 Task: Reply All to email with the signature Edward Wright with the subject Request for a pay raise from softage.1@softage.net with the message Could you provide me with a list of the projects constraints and assumptions?
Action: Mouse moved to (93, 111)
Screenshot: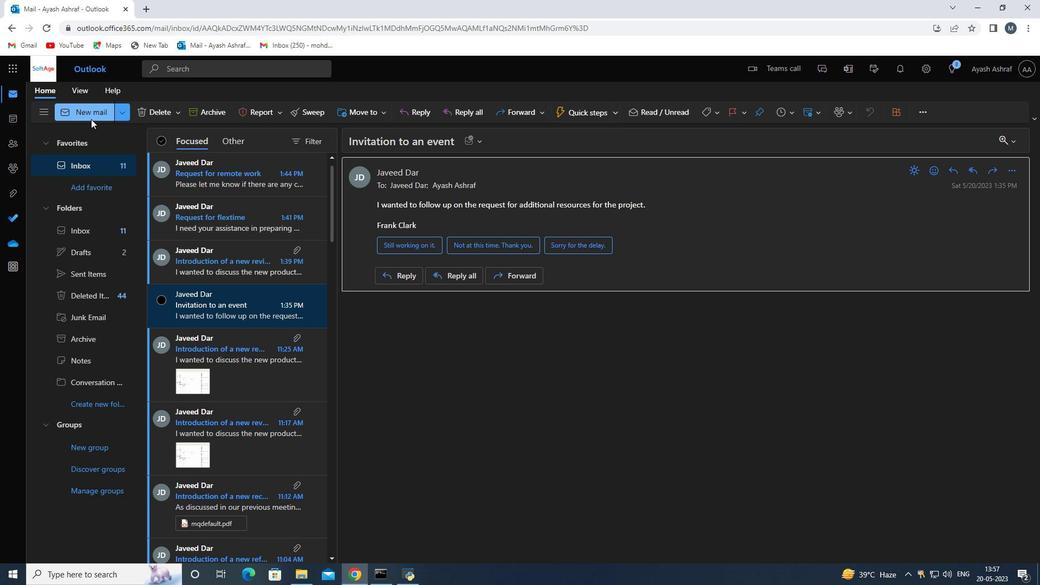 
Action: Mouse pressed left at (93, 111)
Screenshot: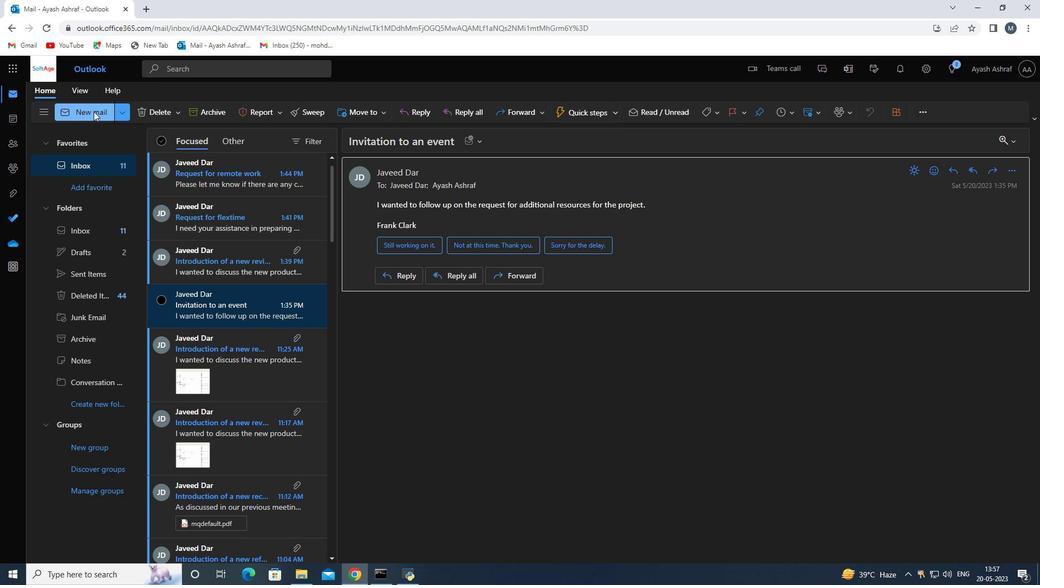
Action: Mouse moved to (441, 177)
Screenshot: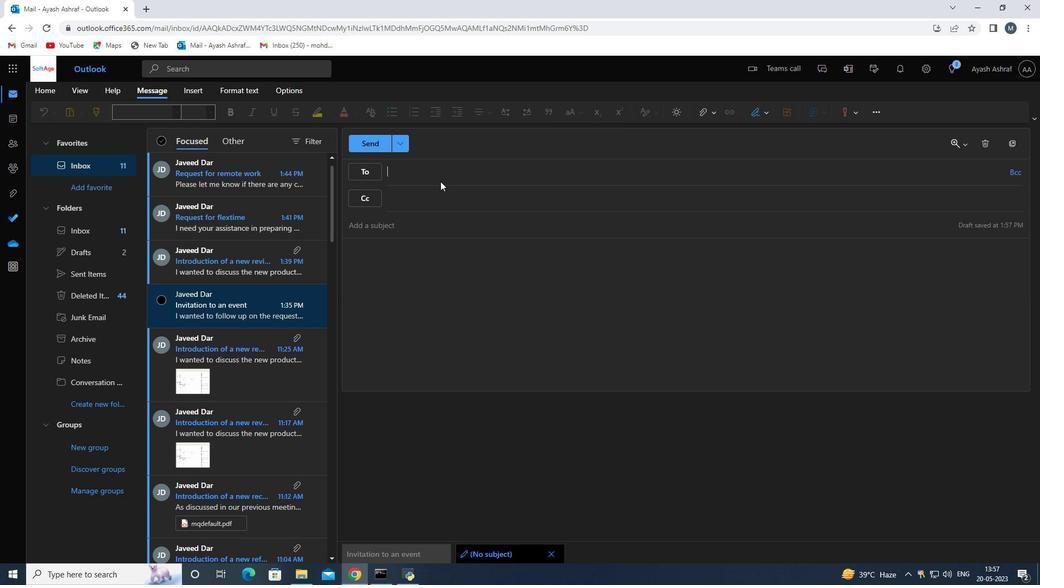 
Action: Mouse pressed left at (441, 177)
Screenshot: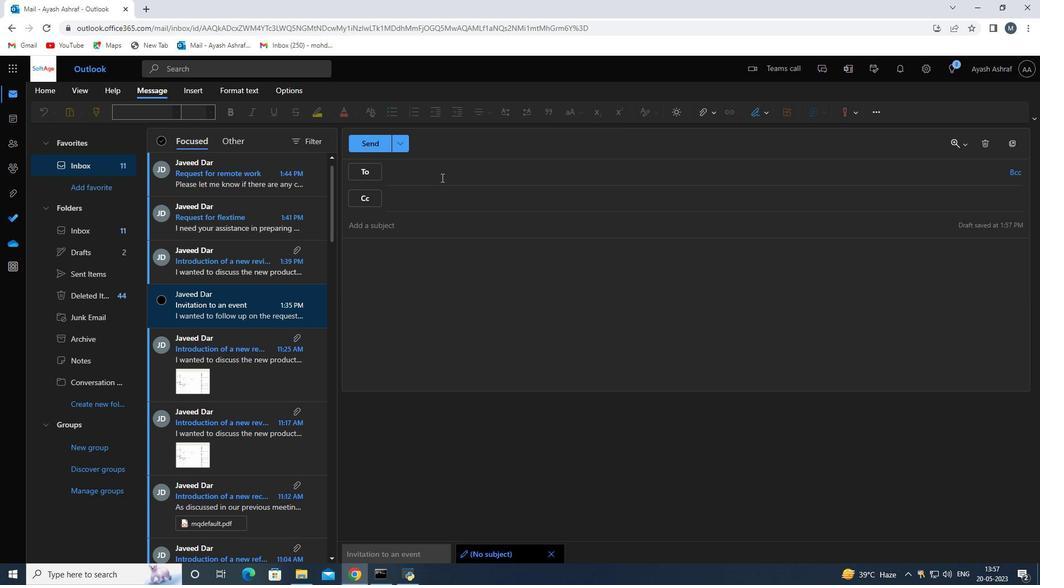 
Action: Key pressed j<Key.enter><Key.shift>Mohdayash7051<Key.shift>@gmail.com<Key.backspace><Key.backspace><Key.backspace><Key.backspace><Key.backspace><Key.backspace><Key.backspace><Key.backspace><Key.backspace><Key.backspace><Key.backspace><Key.backspace><Key.backspace><Key.backspace><Key.backspace><Key.backspace><Key.backspace><Key.backspace><Key.backspace><Key.backspace><Key.backspace><Key.backspace><Key.backspace>abh
Screenshot: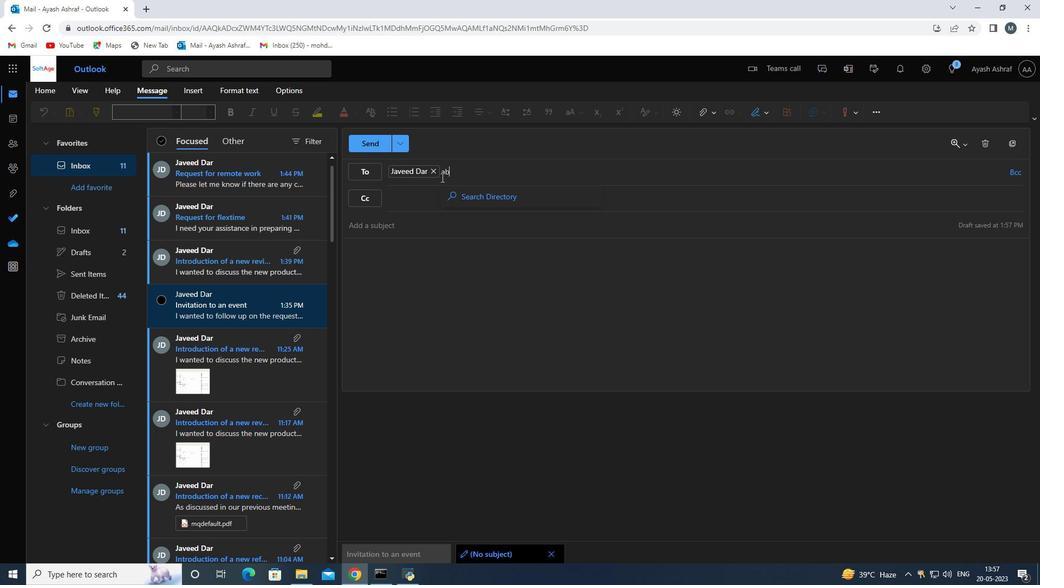 
Action: Mouse moved to (473, 326)
Screenshot: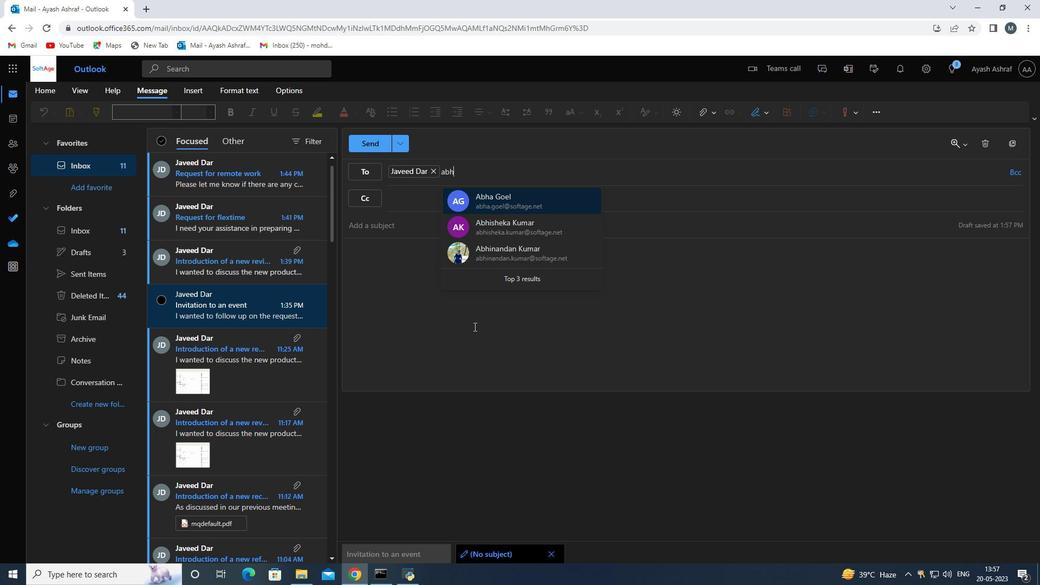 
Action: Mouse pressed left at (473, 326)
Screenshot: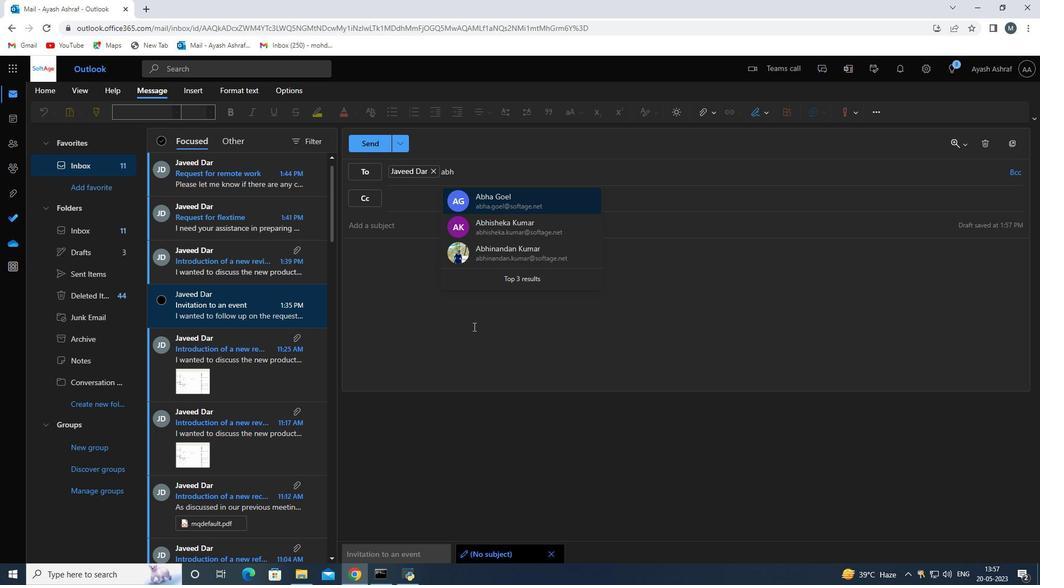 
Action: Mouse moved to (484, 176)
Screenshot: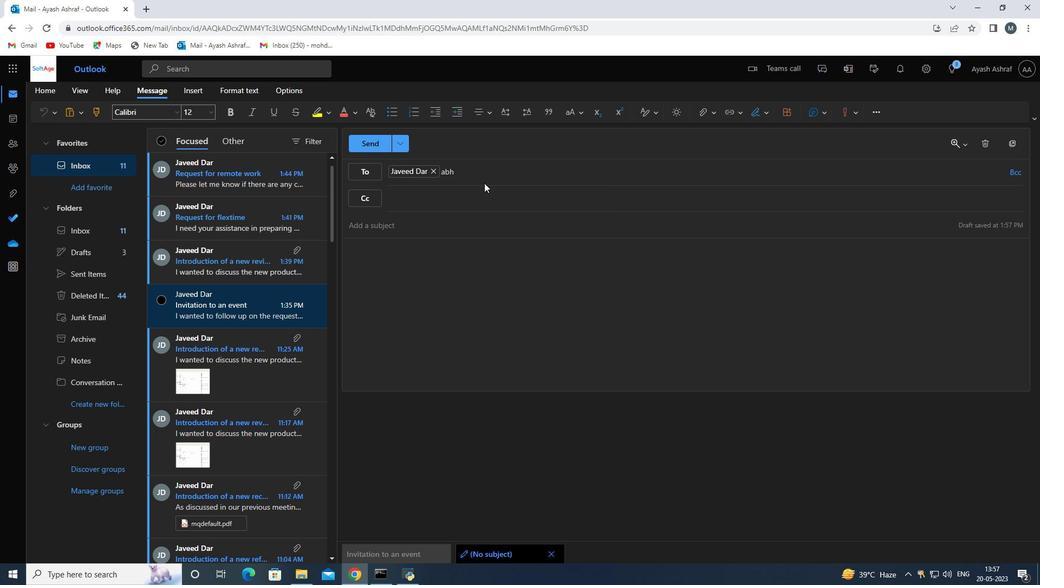 
Action: Mouse pressed left at (484, 176)
Screenshot: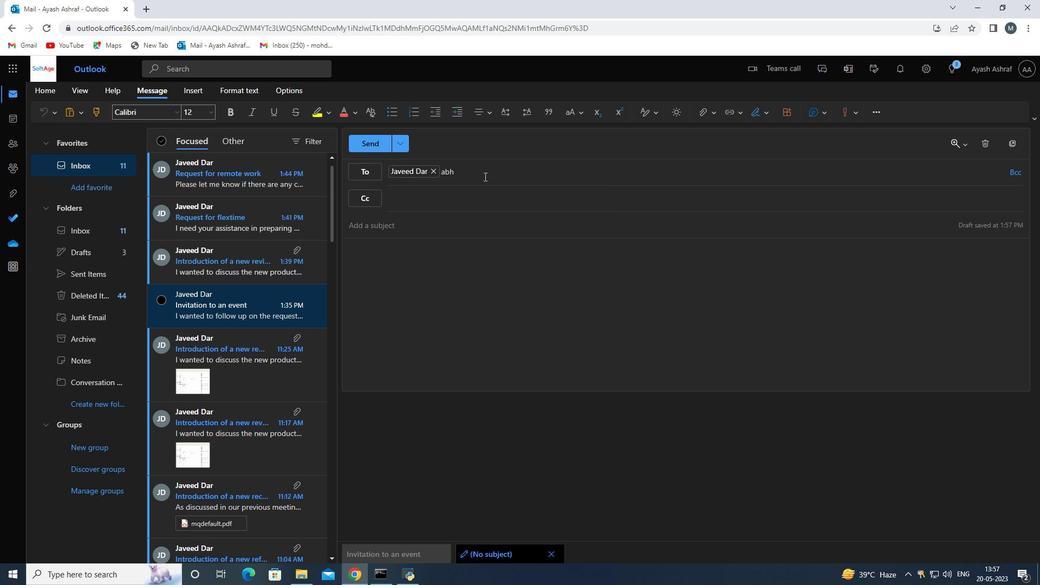 
Action: Key pressed <Key.backspace><Key.backspace><Key.backspace>abhi
Screenshot: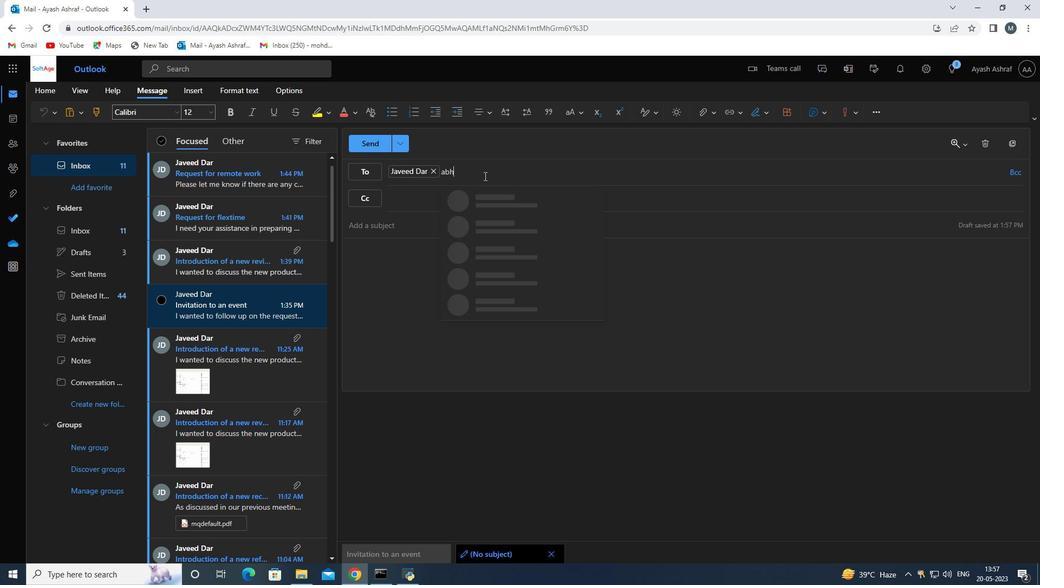 
Action: Mouse moved to (482, 199)
Screenshot: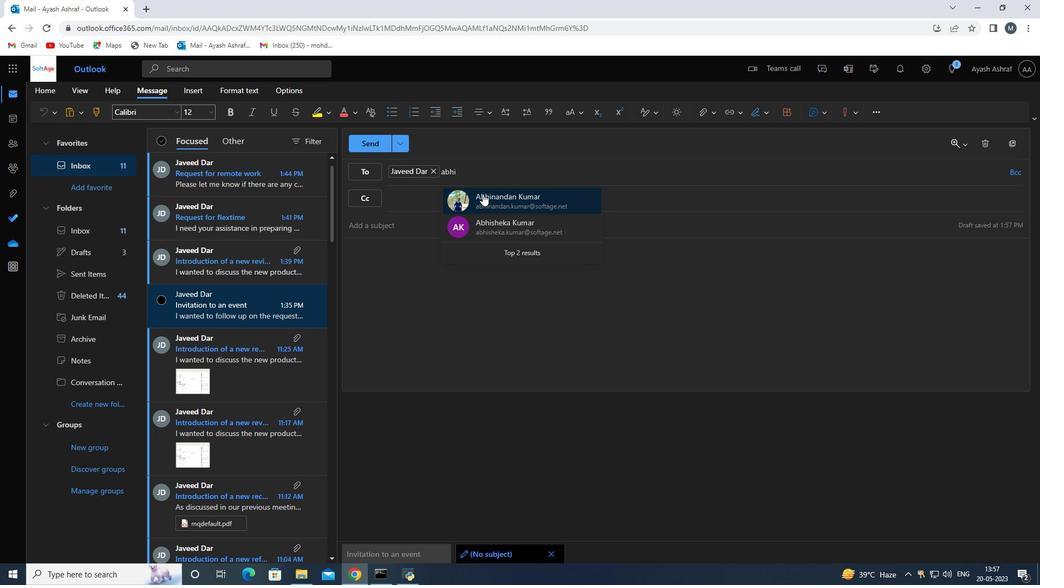 
Action: Key pressed <Key.backspace><Key.backspace><Key.backspace><Key.backspace>san<Key.backspace><Key.backspace><Key.backspace>abh
Screenshot: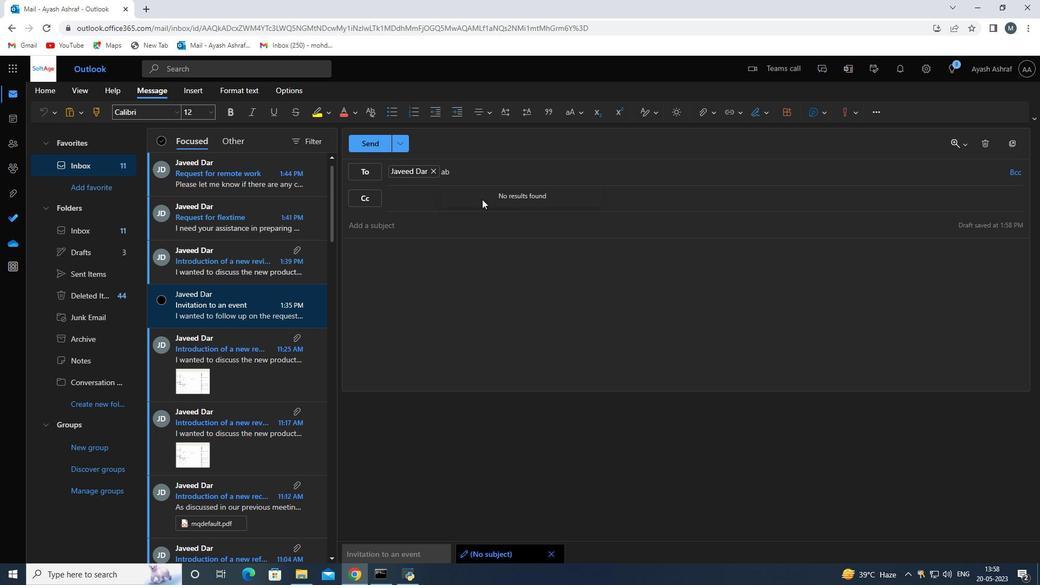 
Action: Mouse moved to (457, 301)
Screenshot: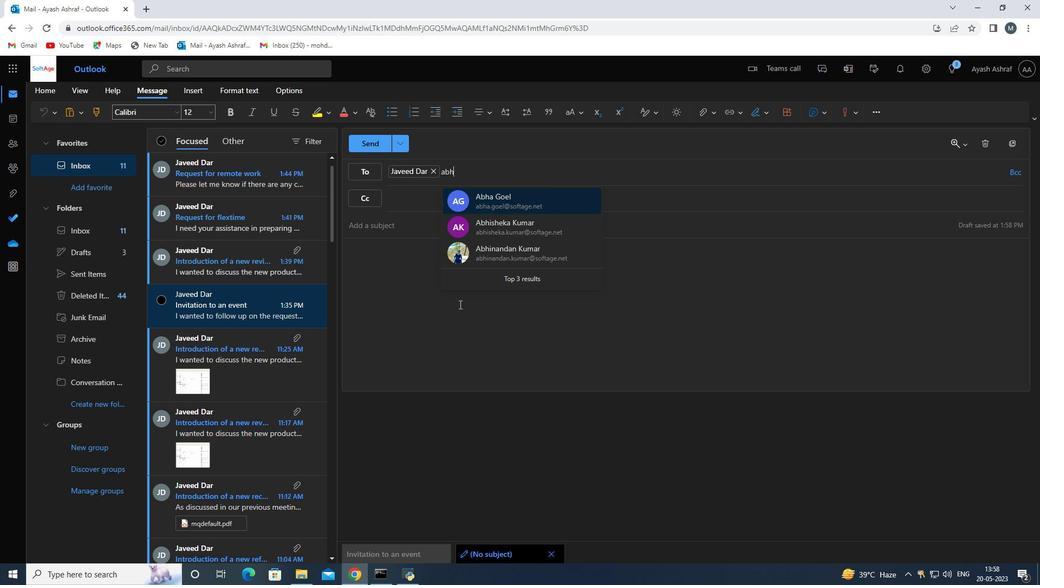 
Action: Key pressed <Key.backspace><Key.backspace><Key.backspace>dh<Key.backspace>a<Key.backspace>
Screenshot: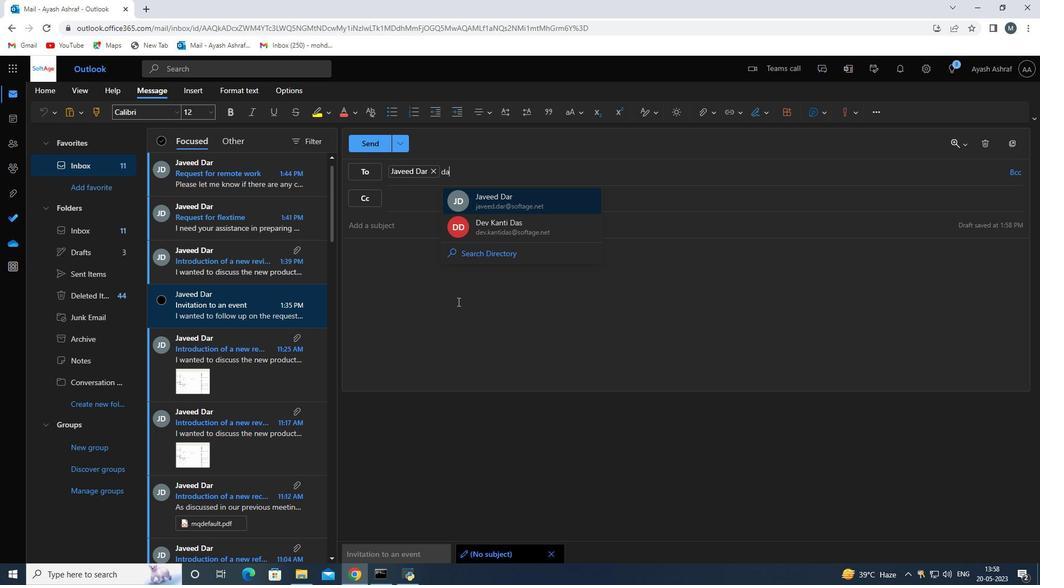 
Action: Mouse moved to (503, 288)
Screenshot: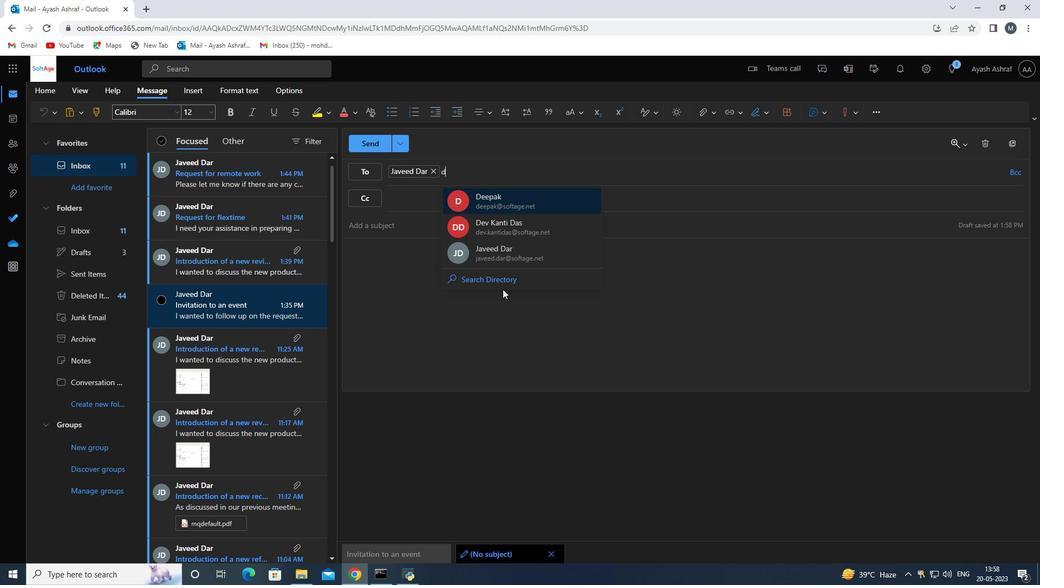 
Action: Key pressed har<Key.backspace><Key.backspace><Key.backspace><Key.backspace>
Screenshot: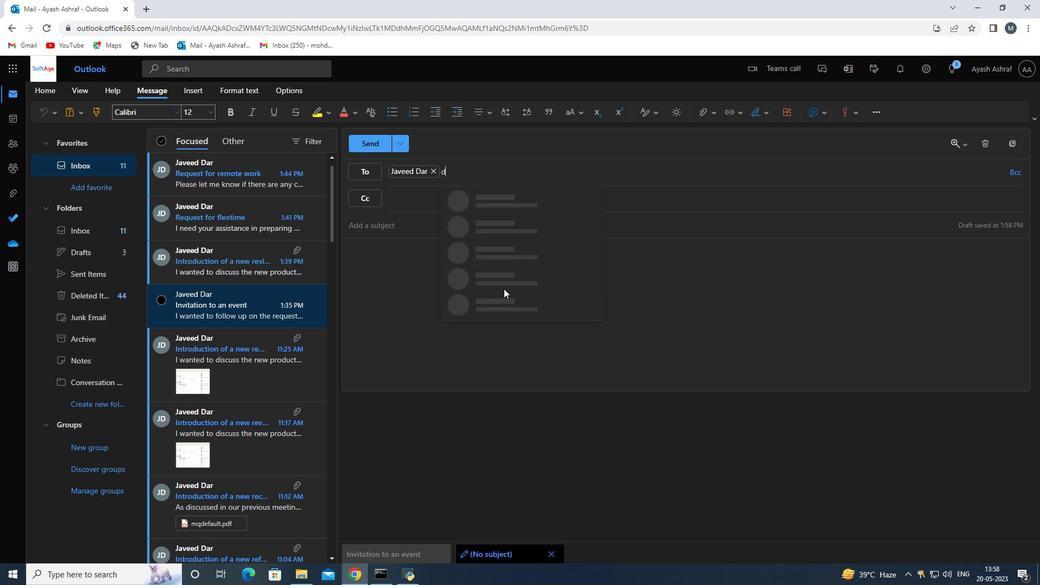 
Action: Mouse moved to (420, 228)
Screenshot: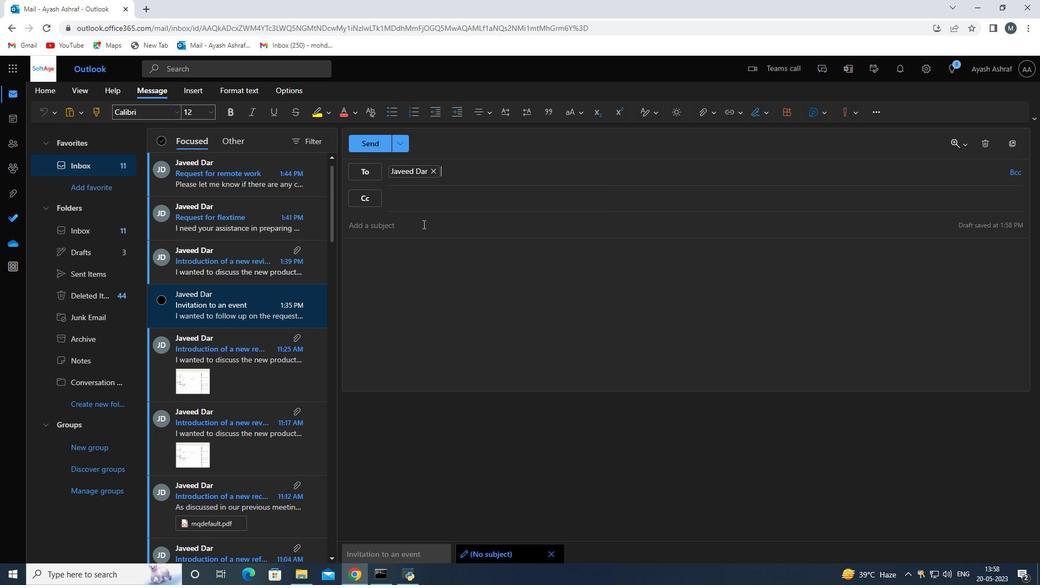 
Action: Mouse pressed left at (420, 228)
Screenshot: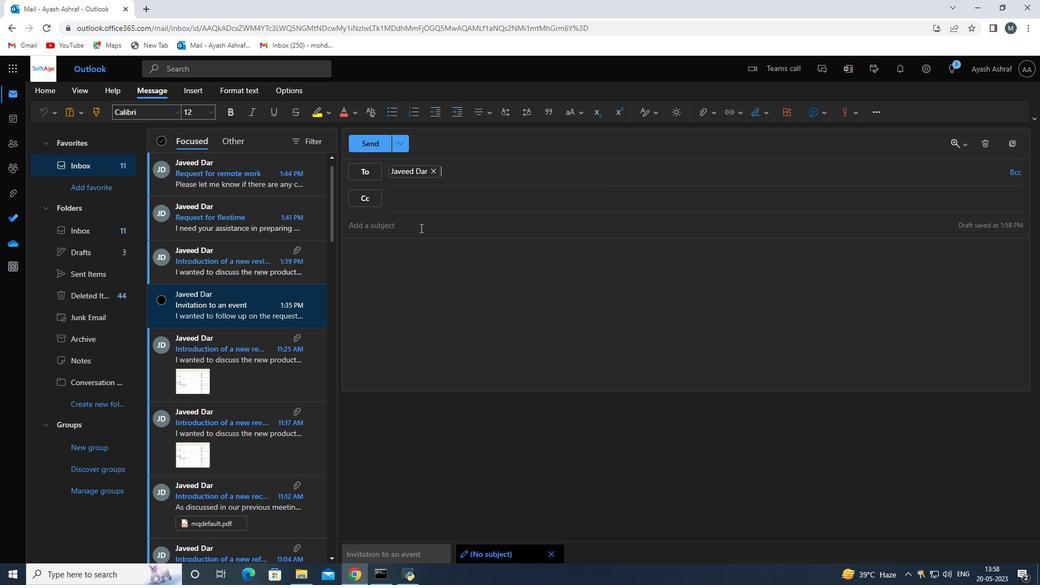 
Action: Mouse moved to (756, 112)
Screenshot: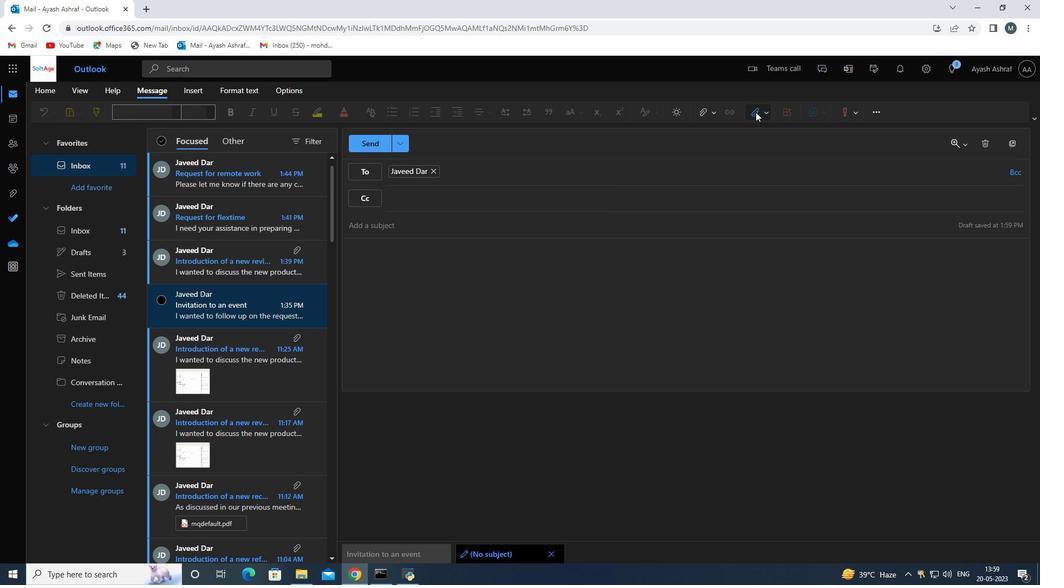 
Action: Mouse pressed left at (756, 112)
Screenshot: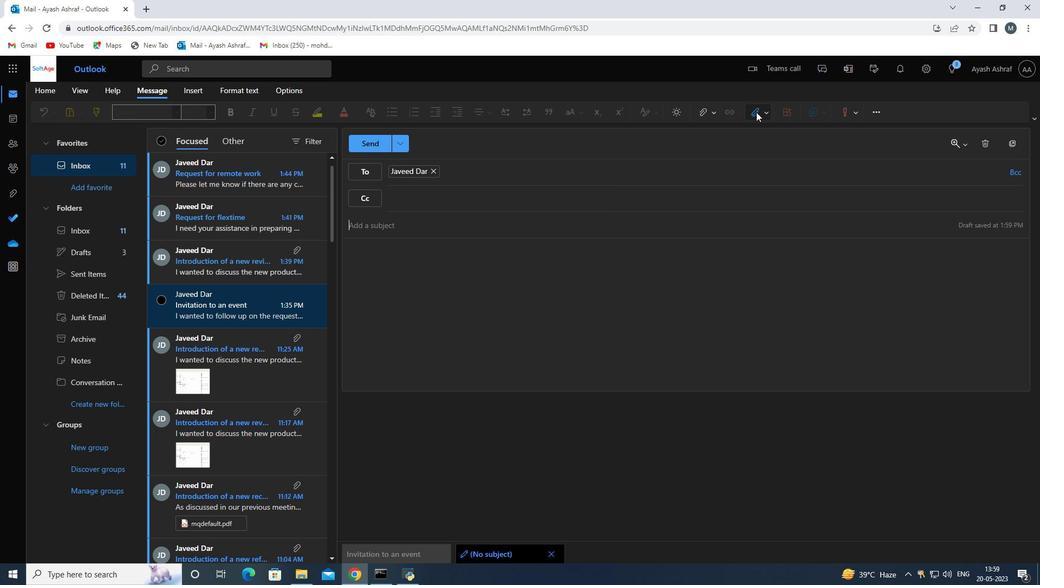 
Action: Mouse moved to (743, 156)
Screenshot: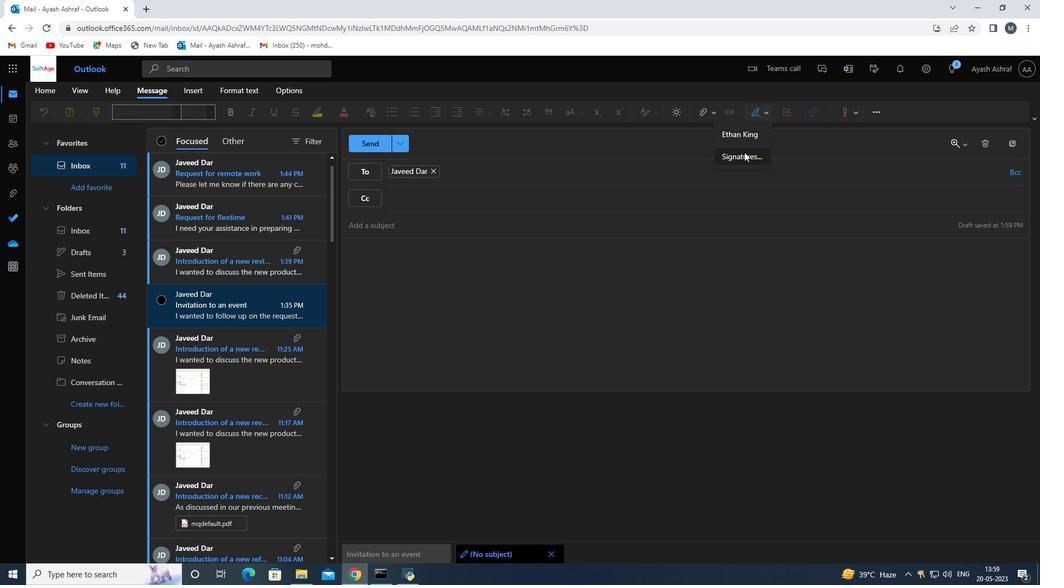 
Action: Mouse pressed left at (743, 156)
Screenshot: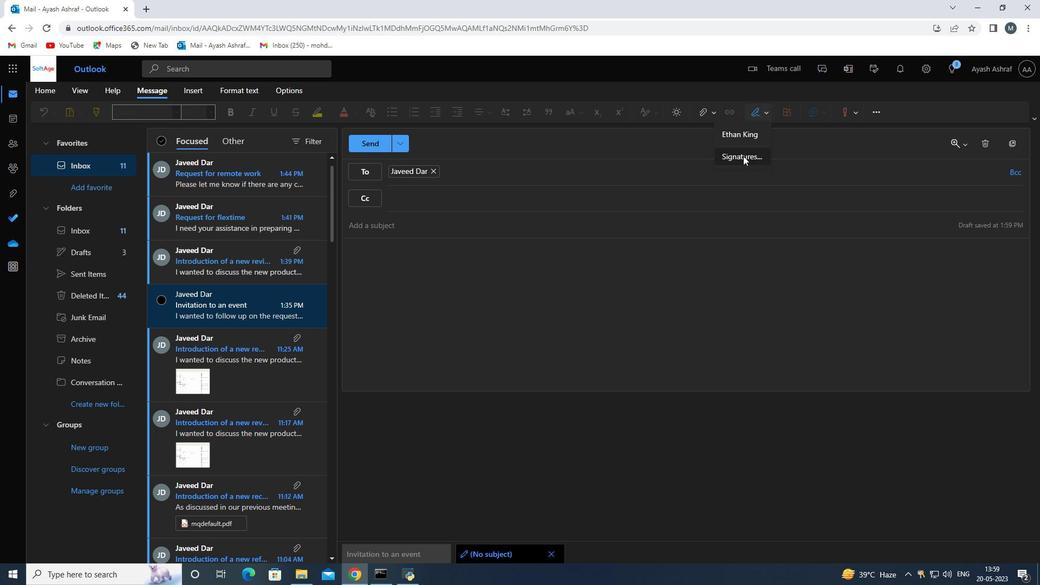 
Action: Mouse moved to (726, 197)
Screenshot: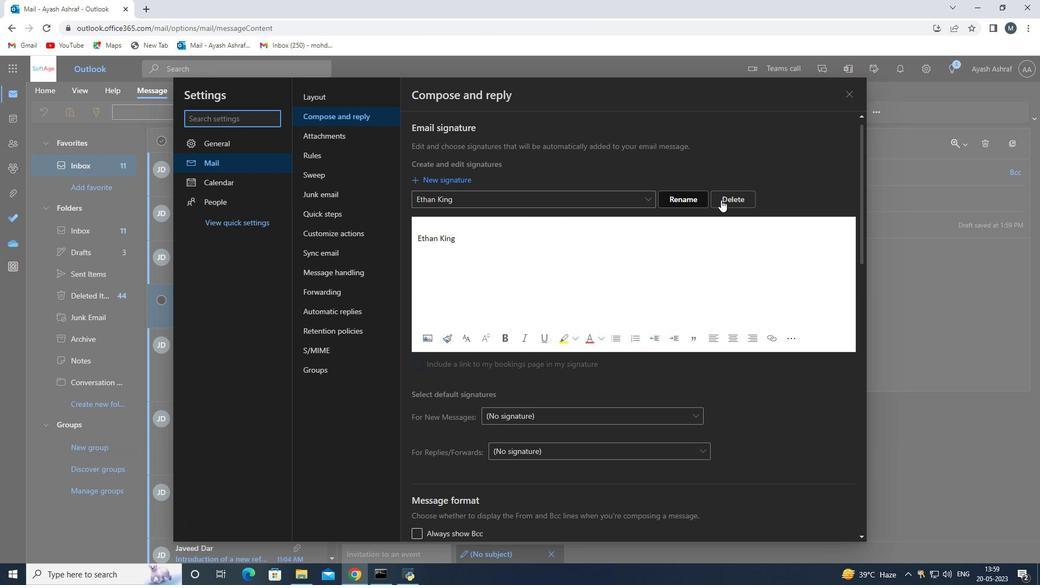 
Action: Mouse pressed left at (726, 197)
Screenshot: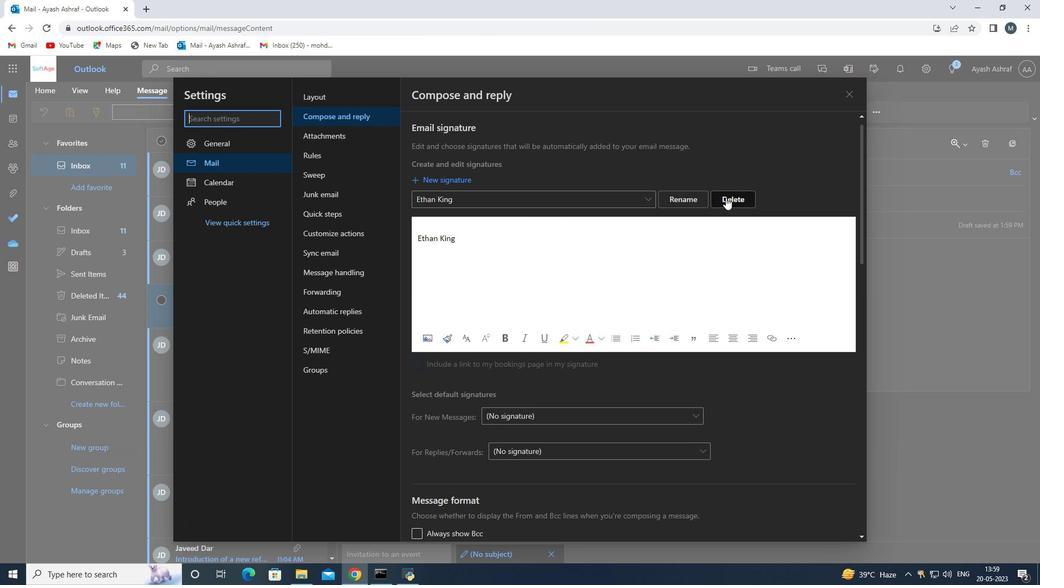
Action: Mouse moved to (495, 199)
Screenshot: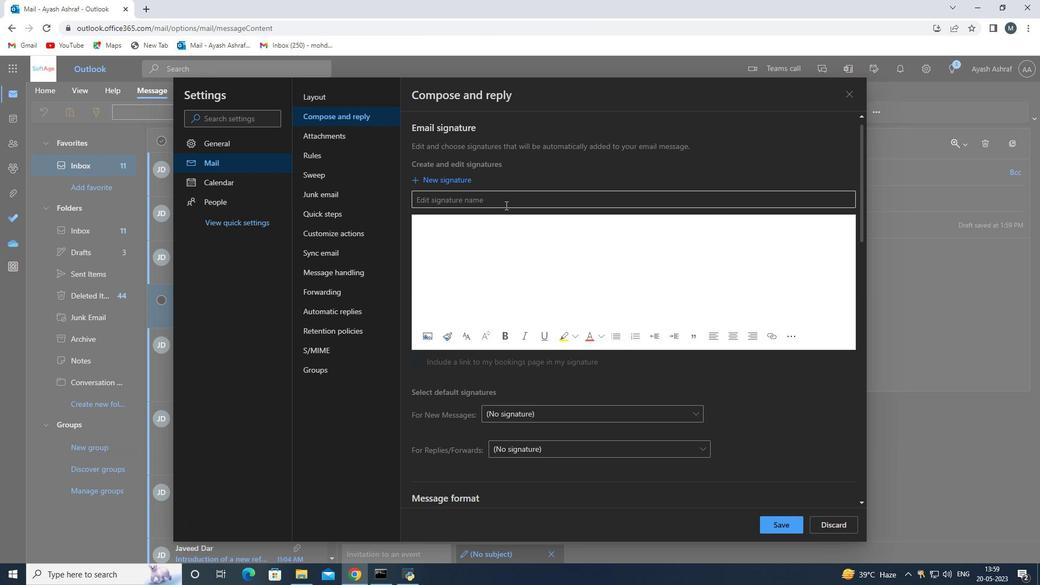 
Action: Mouse pressed left at (495, 199)
Screenshot: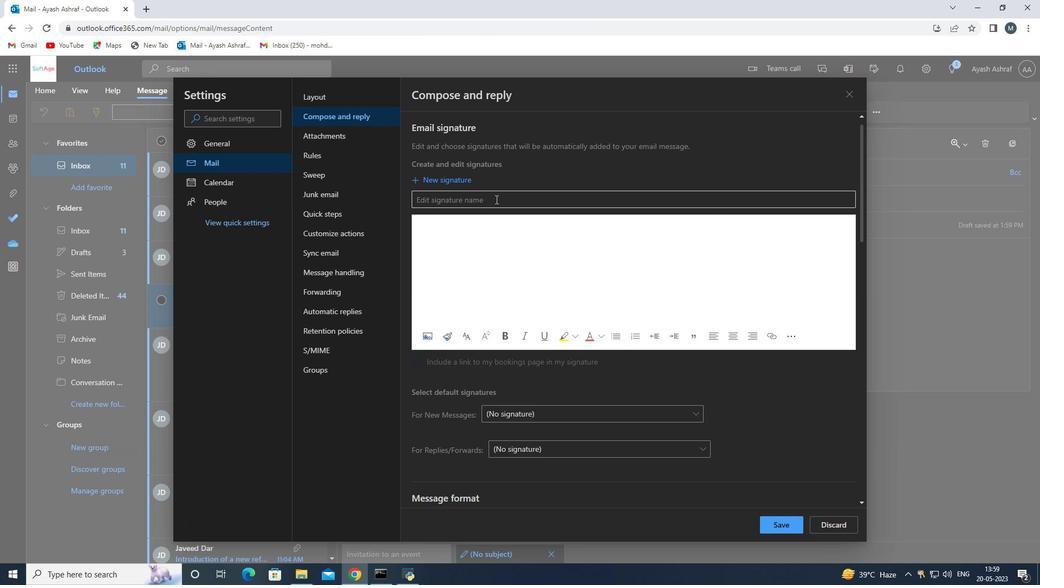 
Action: Key pressed <Key.shift>Edward<Key.space>wr<Key.backspace><Key.backspace><Key.shift>Wright
Screenshot: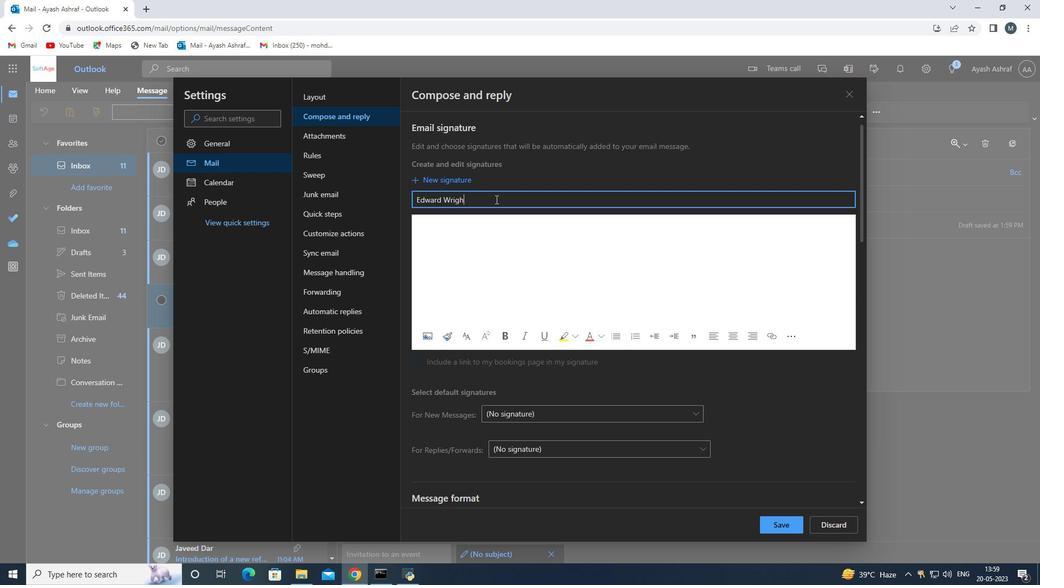 
Action: Mouse moved to (500, 247)
Screenshot: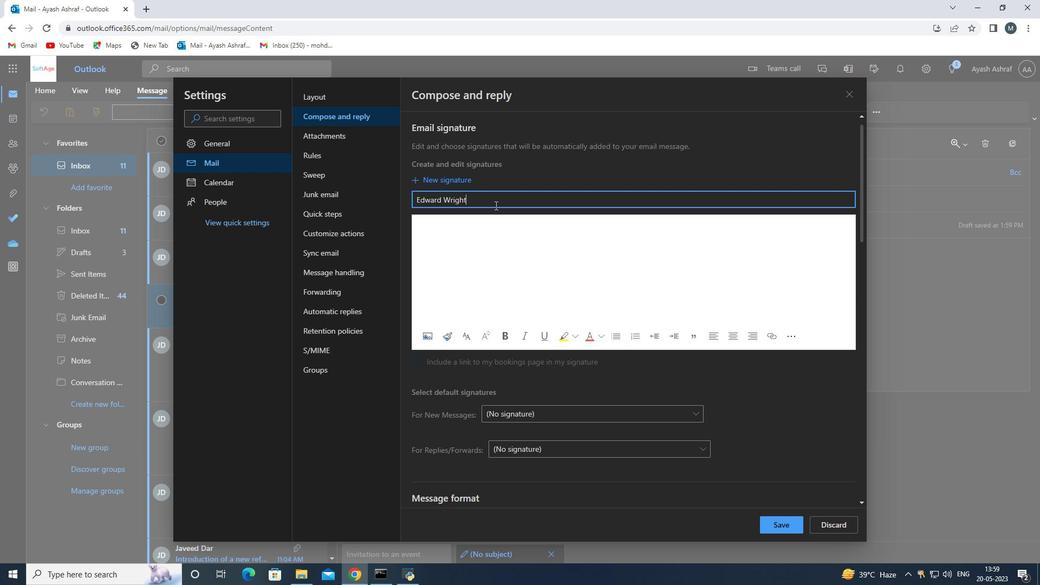 
Action: Mouse pressed left at (500, 247)
Screenshot: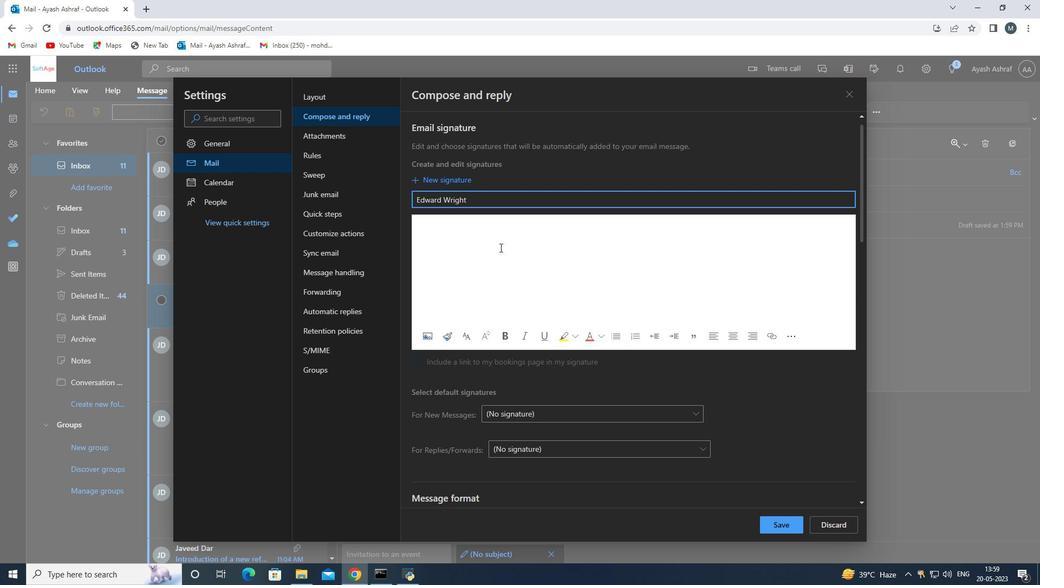 
Action: Key pressed <Key.enter><Key.shift><Key.shift><Key.shift><Key.shift><Key.shift>Edward<Key.space><Key.shift>wr<Key.backspace><Key.backspace><Key.shift>Wright
Screenshot: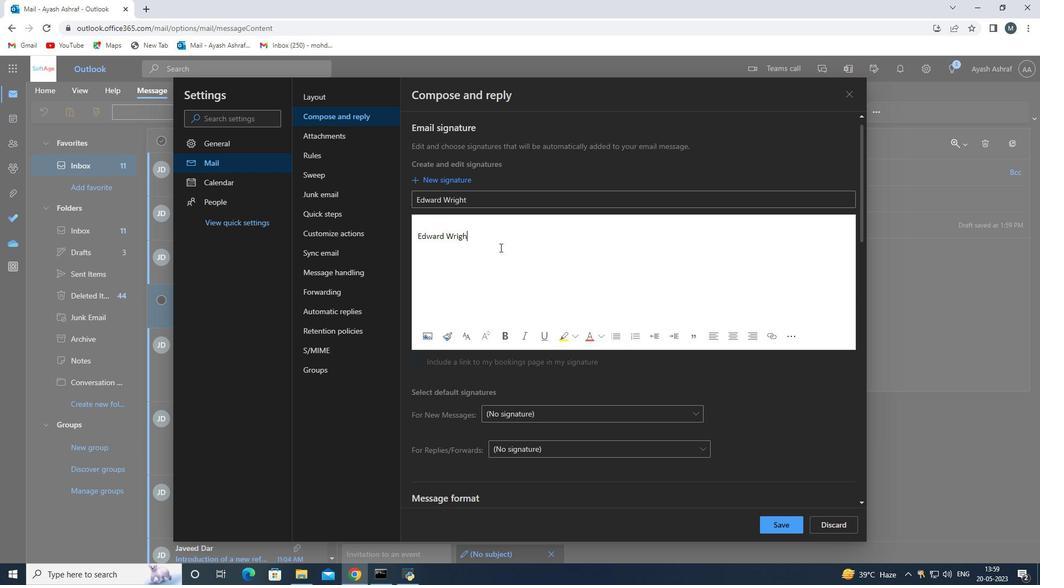 
Action: Mouse moved to (790, 526)
Screenshot: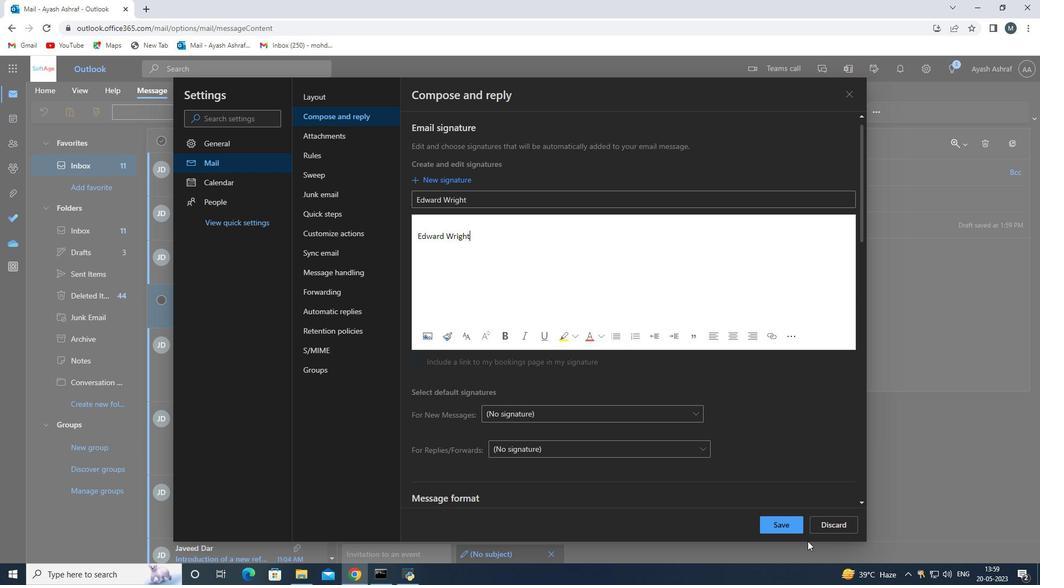 
Action: Mouse pressed left at (790, 526)
Screenshot: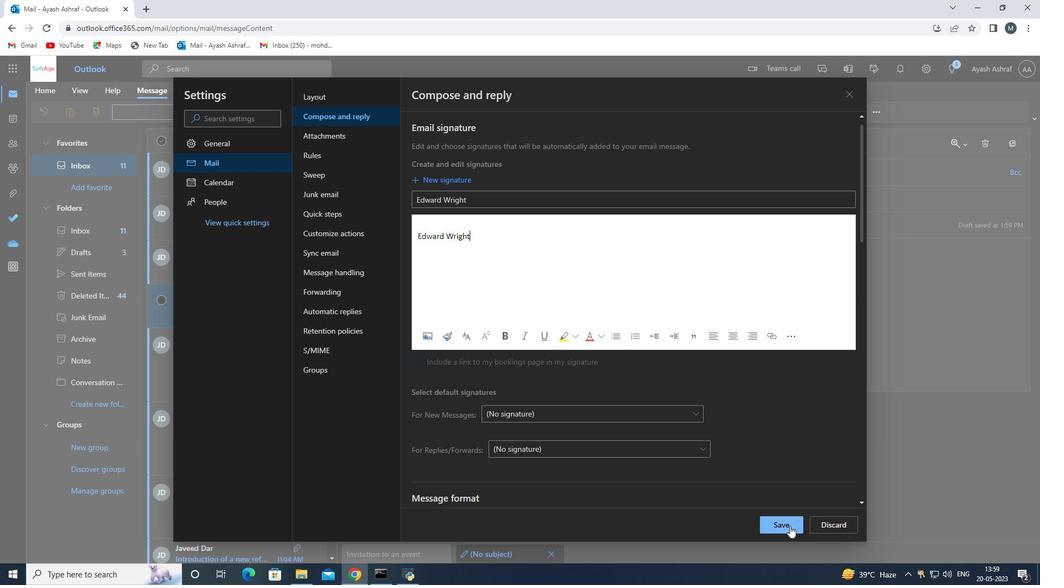 
Action: Mouse moved to (853, 88)
Screenshot: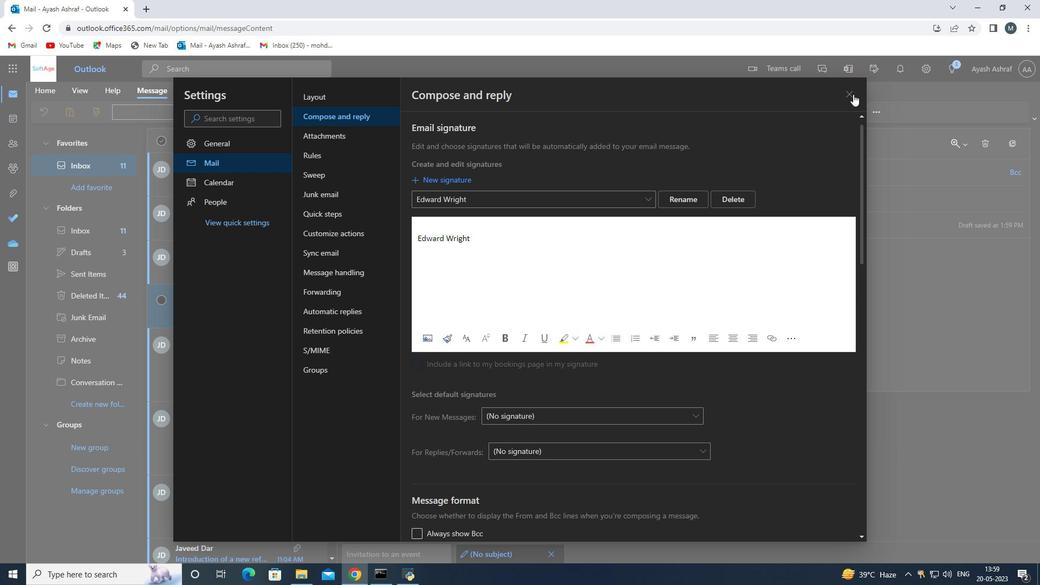 
Action: Mouse pressed left at (853, 88)
Screenshot: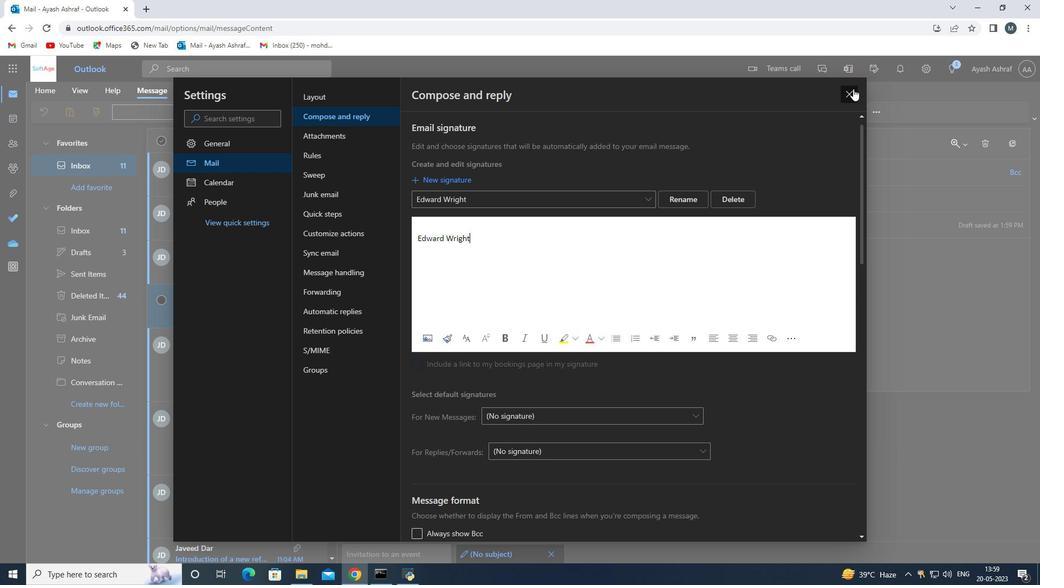 
Action: Mouse moved to (423, 230)
Screenshot: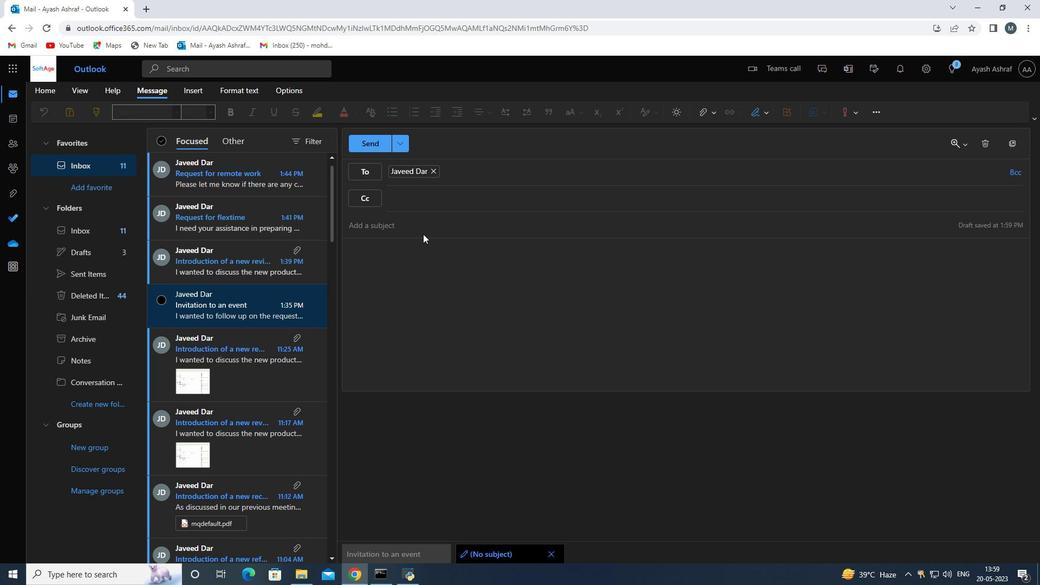 
Action: Mouse pressed left at (423, 230)
Screenshot: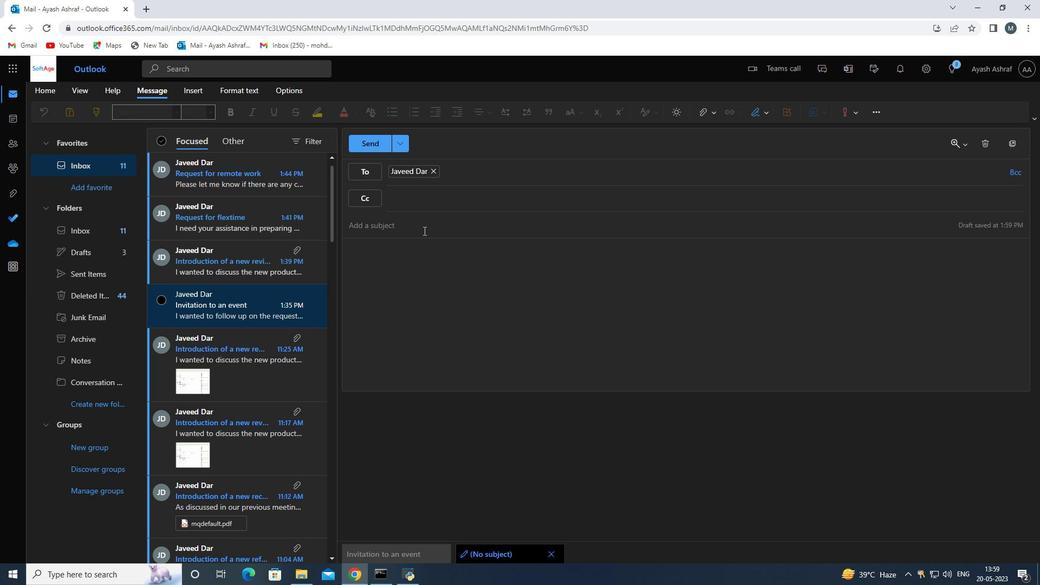 
Action: Key pressed <Key.shift>Request<Key.space><Key.shift>F<Key.backspace>for<Key.space>a<Key.space>pay<Key.space>raise<Key.space>
Screenshot: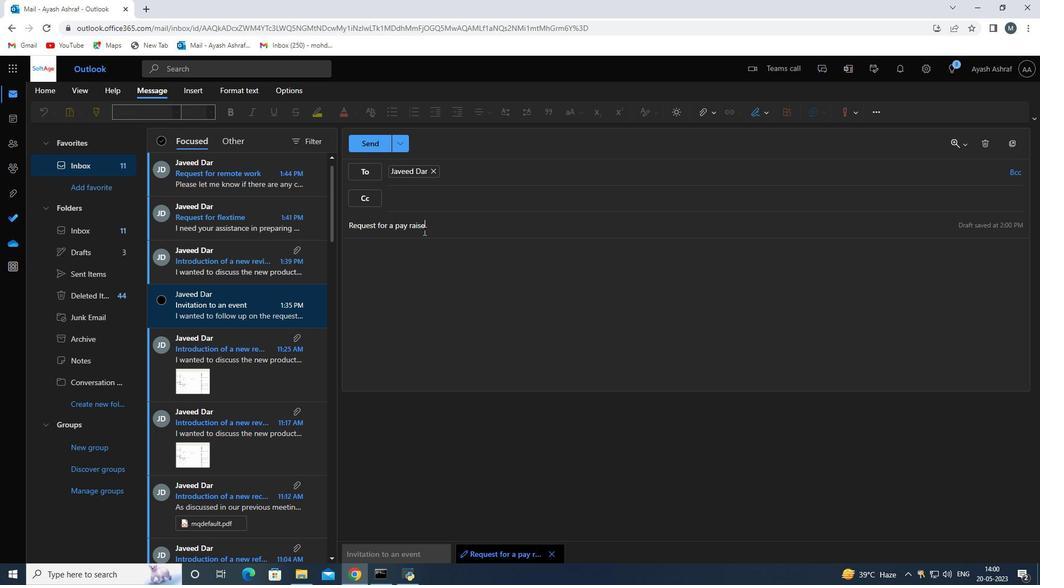 
Action: Mouse moved to (418, 247)
Screenshot: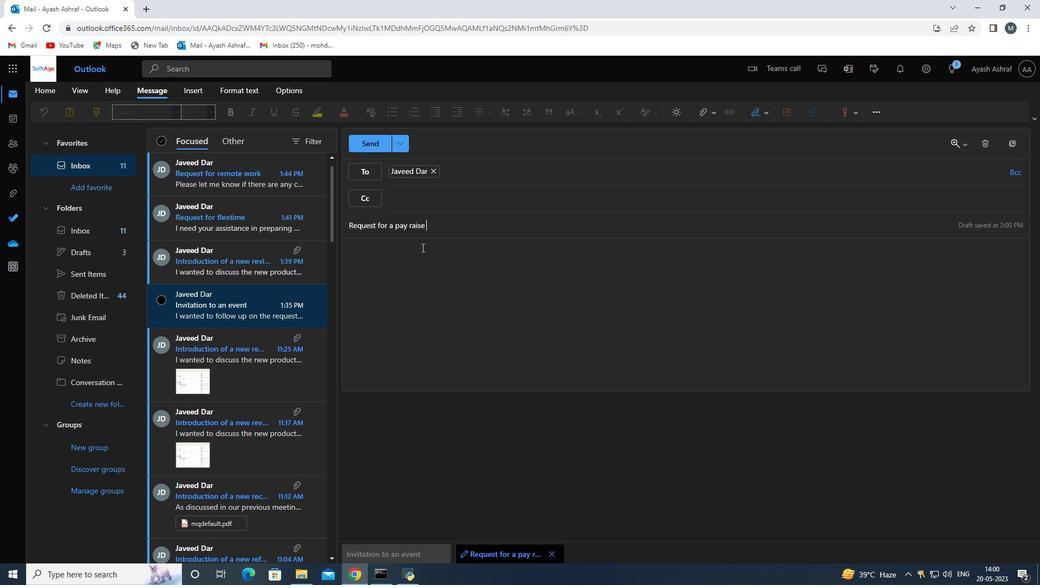 
Action: Mouse pressed left at (418, 247)
Screenshot: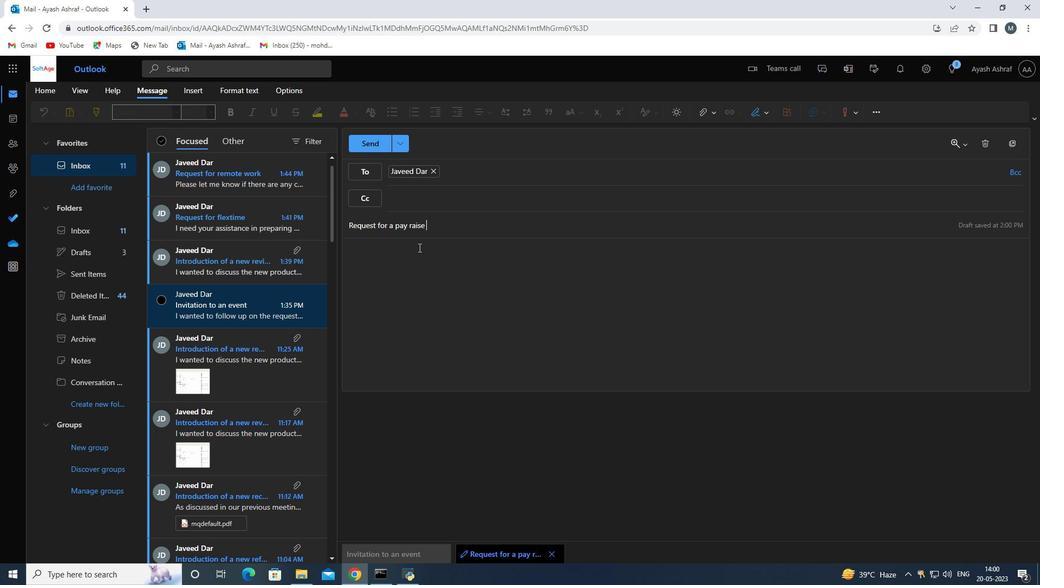 
Action: Mouse moved to (761, 114)
Screenshot: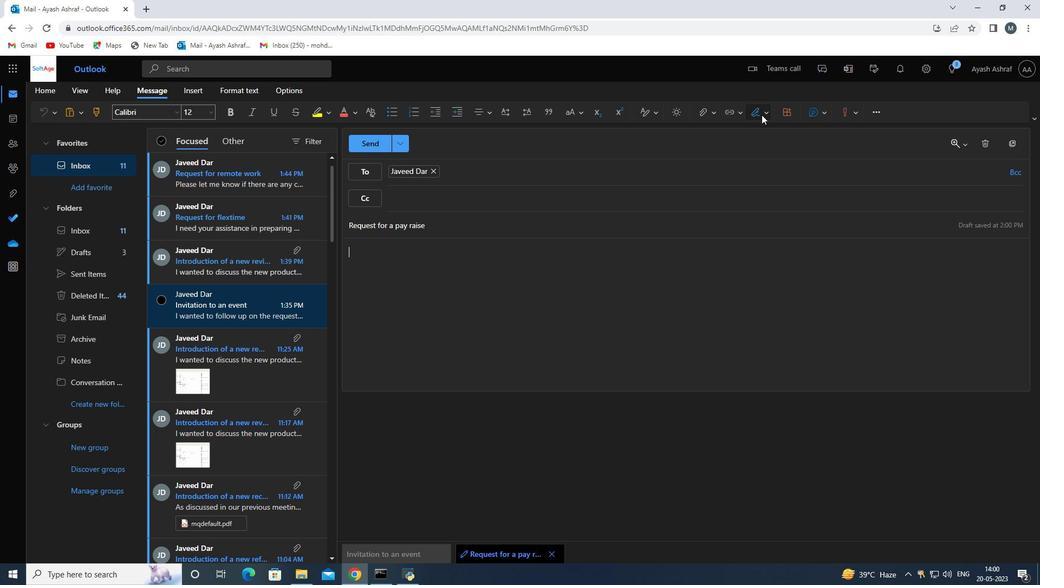 
Action: Mouse pressed left at (761, 114)
Screenshot: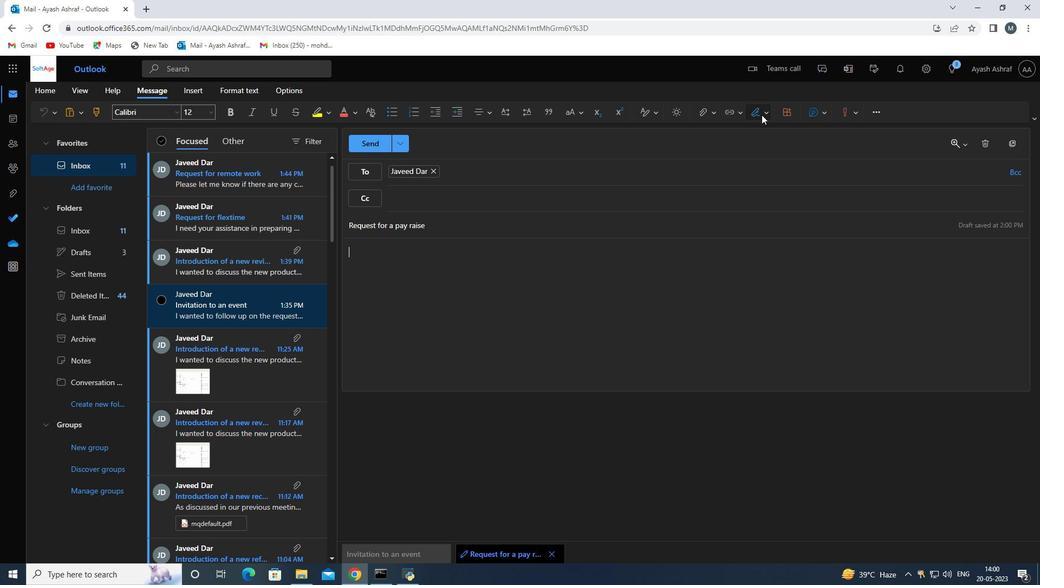 
Action: Mouse moved to (741, 136)
Screenshot: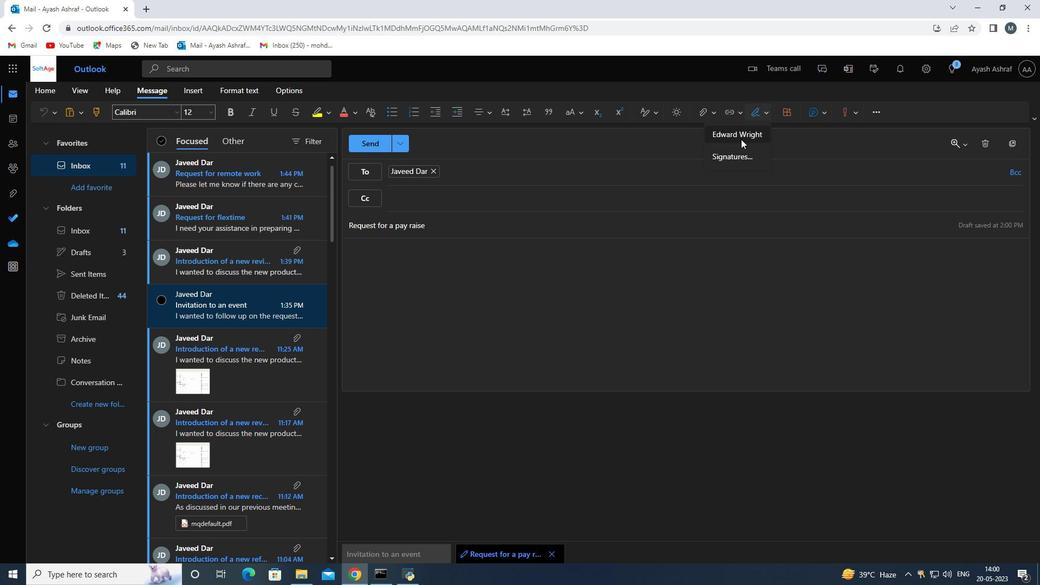 
Action: Mouse pressed left at (741, 136)
Screenshot: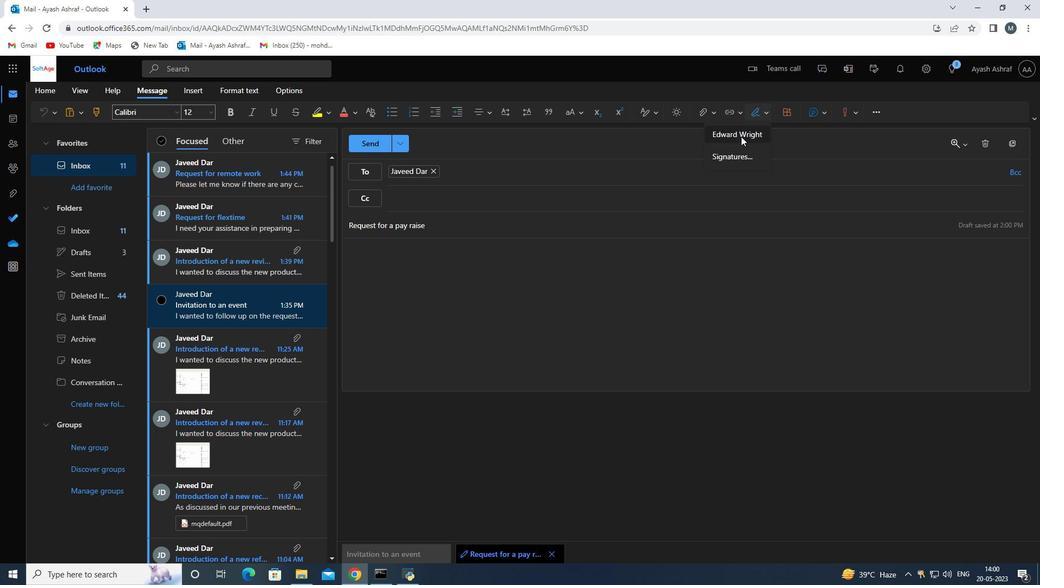 
Action: Mouse moved to (404, 255)
Screenshot: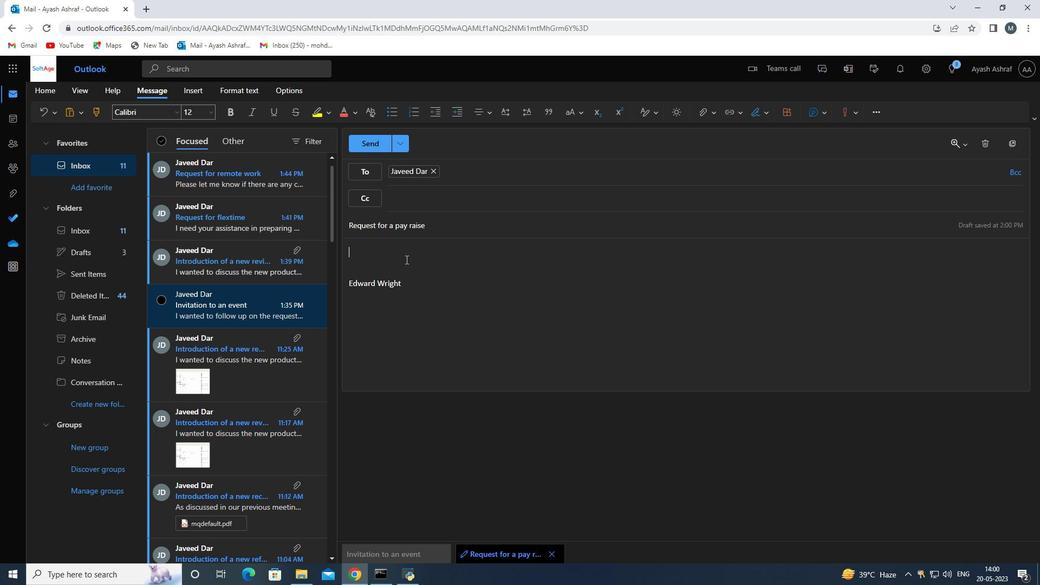 
Action: Key pressed <Key.shift><Key.shift><Key.shift><Key.shift><Key.shift><Key.shift><Key.shift>Could<Key.space>you<Key.space>provide<Key.space>me<Key.space>with<Key.space>a<Key.space>list<Key.space>of<Key.space>the<Key.space>projects<Key.space>constraints<Key.space>ans<Key.space><Key.backspace><Key.backspace>d<Key.space>assumptions
Screenshot: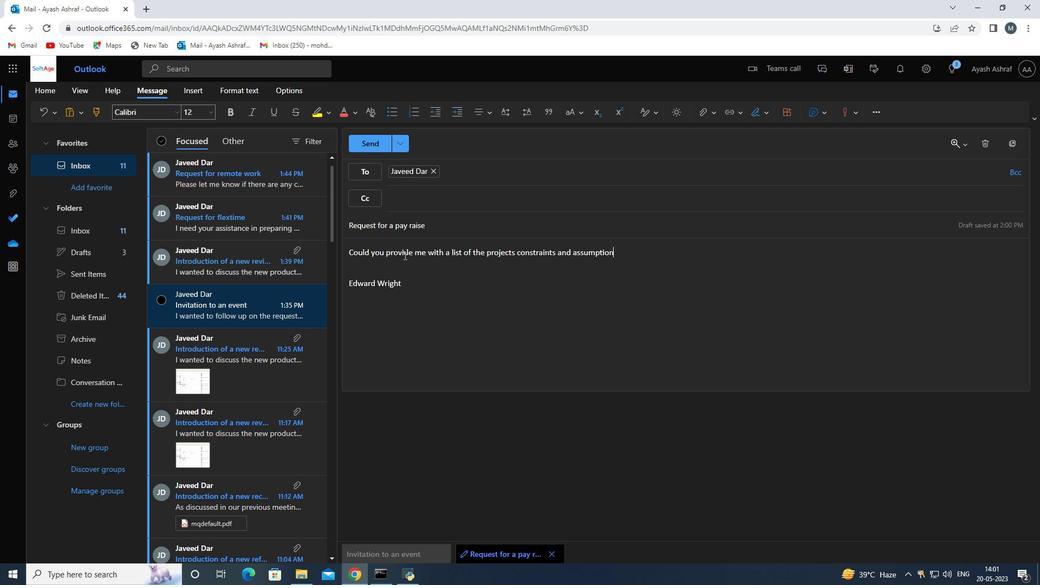 
Action: Mouse moved to (372, 146)
Screenshot: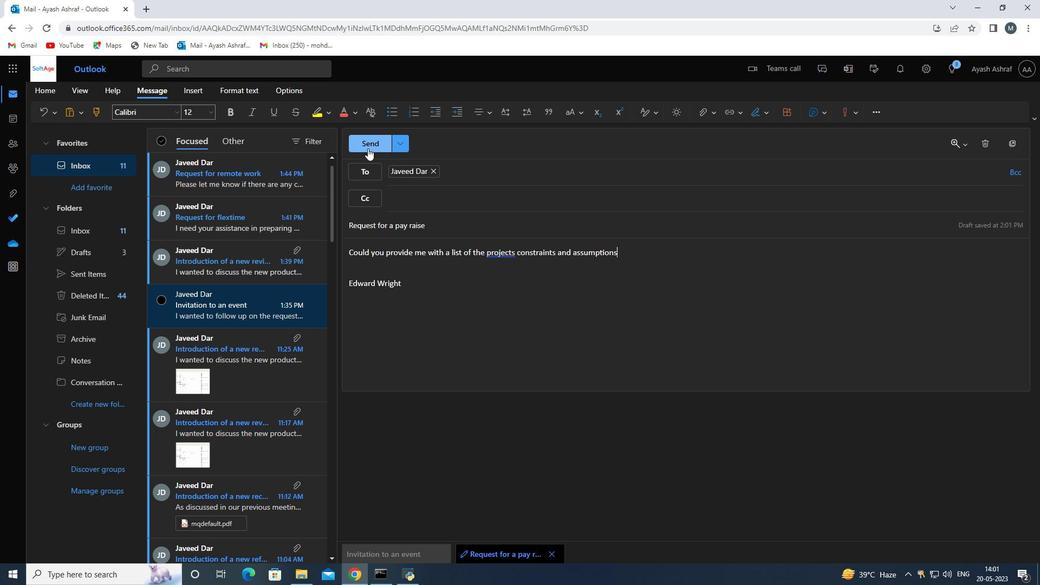 
Action: Mouse pressed left at (372, 146)
Screenshot: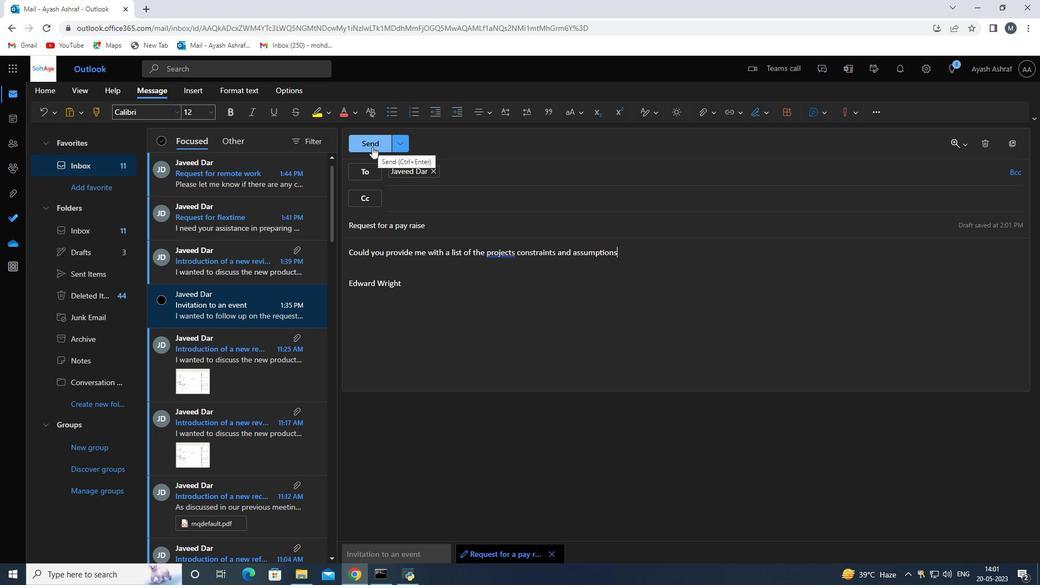 
